 Task: Add "Add Label …" with "Title" Title0027 to Button Button0027 to Card Card0027 in Board Board0022 in Workspace Development in Trello
Action: Mouse moved to (333, 380)
Screenshot: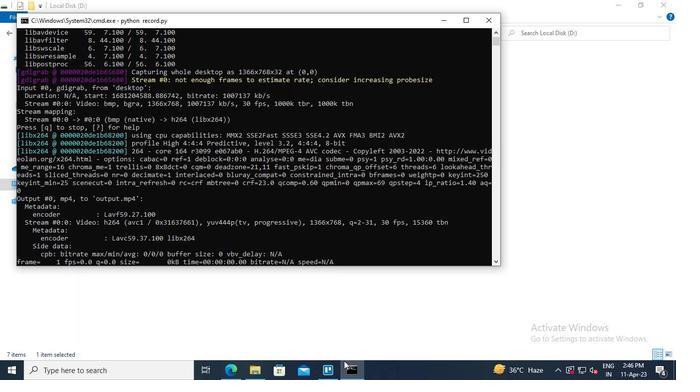 
Action: Mouse pressed left at (333, 380)
Screenshot: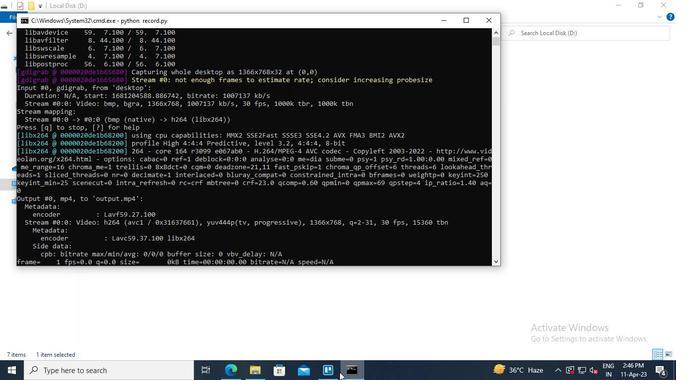 
Action: Mouse moved to (166, 250)
Screenshot: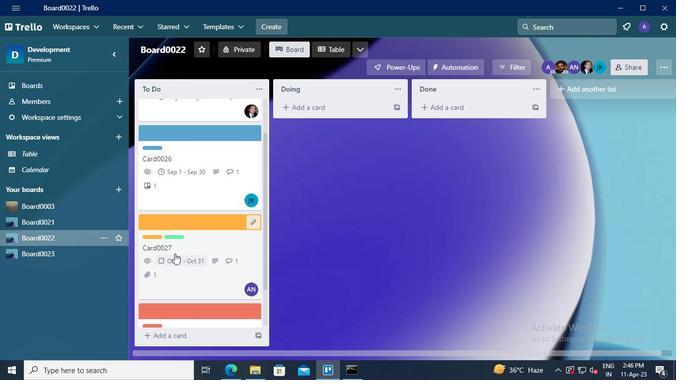 
Action: Mouse pressed left at (166, 250)
Screenshot: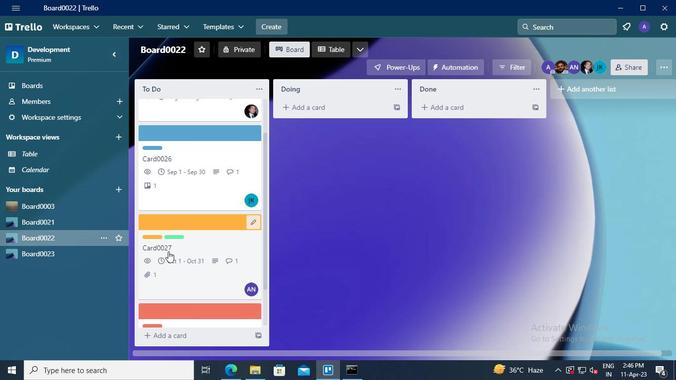 
Action: Mouse moved to (473, 203)
Screenshot: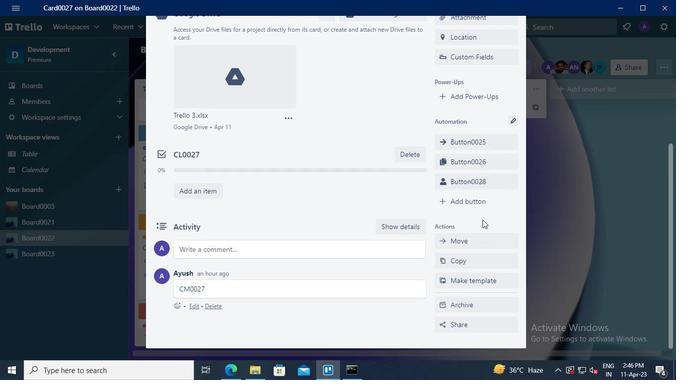 
Action: Mouse pressed left at (473, 203)
Screenshot: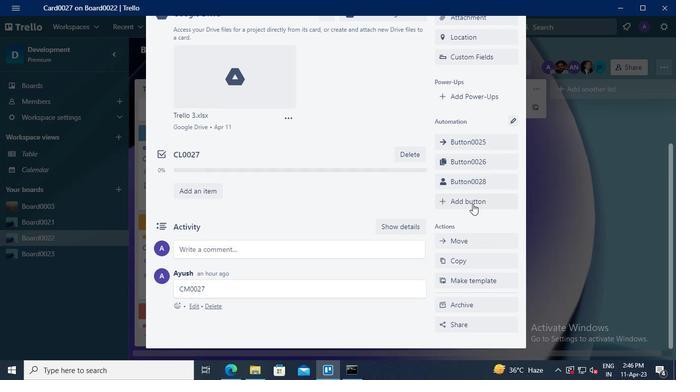 
Action: Mouse moved to (472, 132)
Screenshot: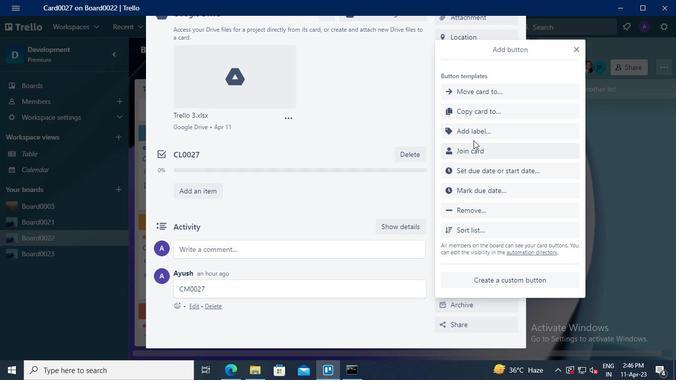 
Action: Mouse pressed left at (472, 132)
Screenshot: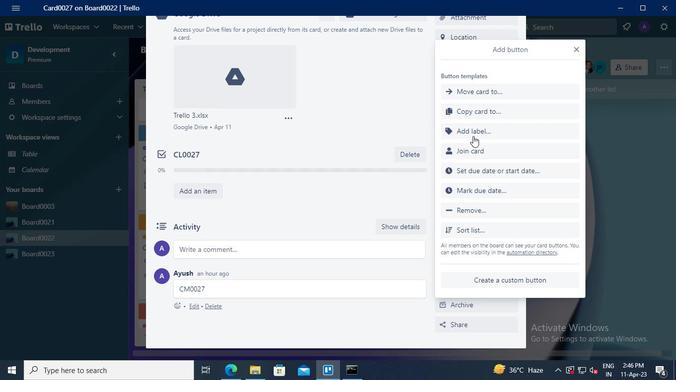 
Action: Mouse moved to (487, 94)
Screenshot: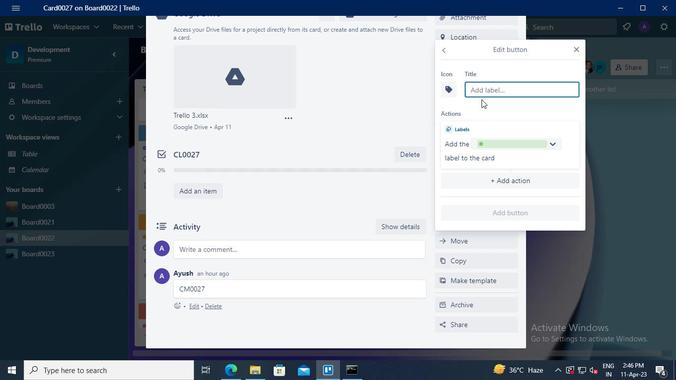
Action: Mouse pressed left at (487, 94)
Screenshot: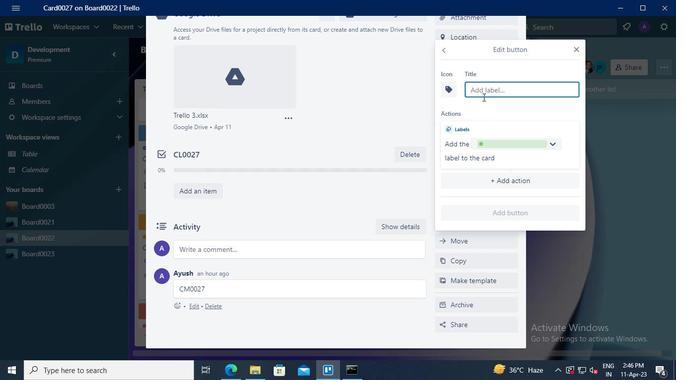 
Action: Keyboard Key.shift
Screenshot: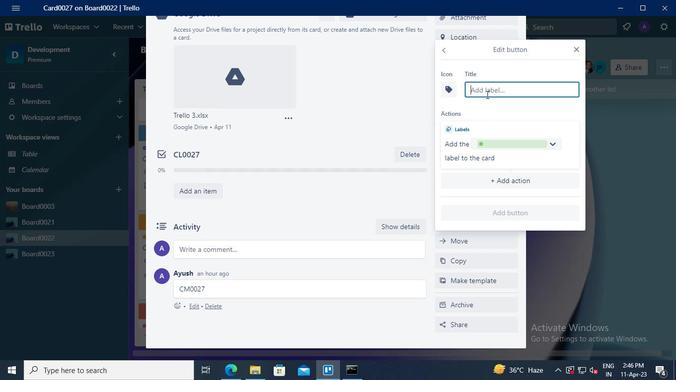 
Action: Keyboard T
Screenshot: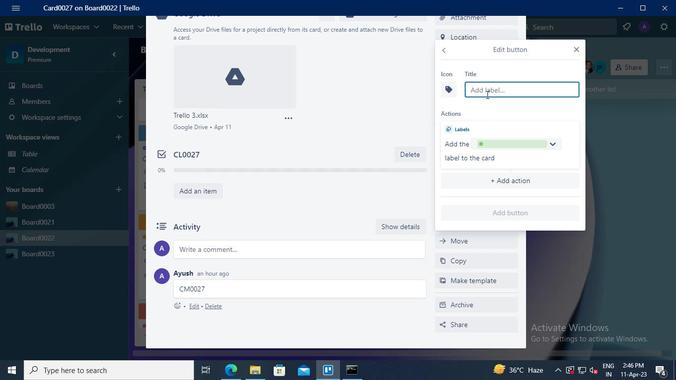 
Action: Keyboard i
Screenshot: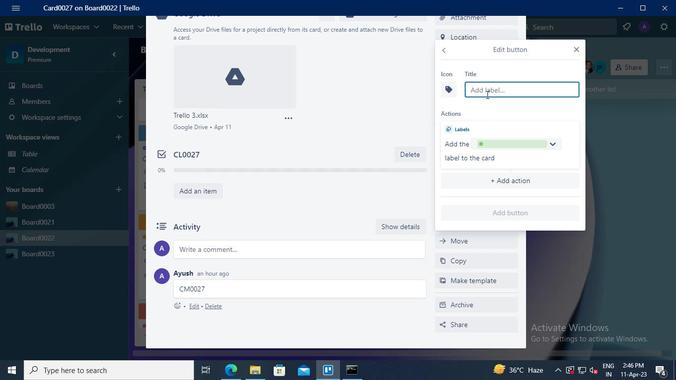 
Action: Keyboard t
Screenshot: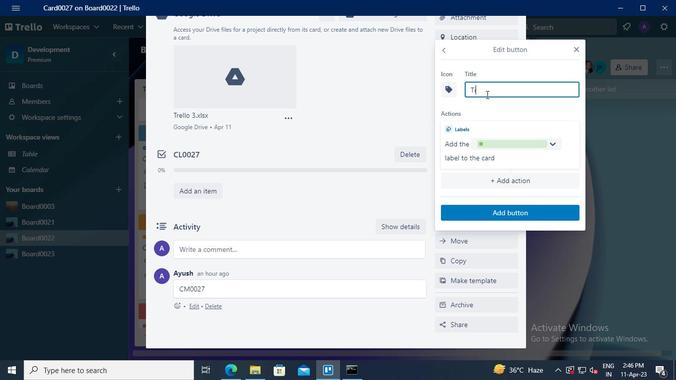 
Action: Keyboard l
Screenshot: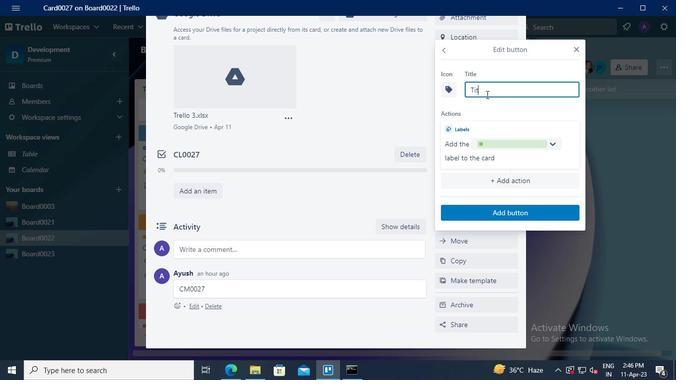 
Action: Keyboard e
Screenshot: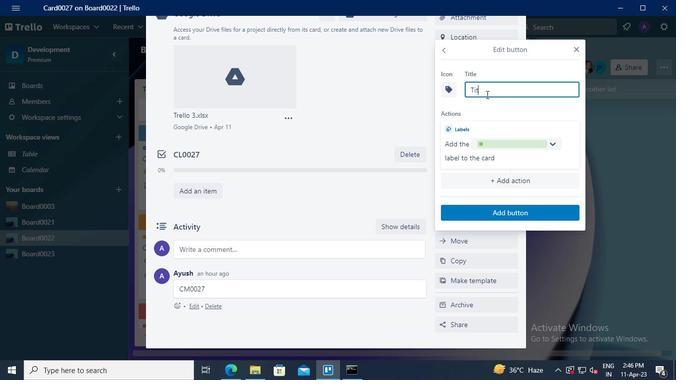 
Action: Keyboard <96>
Screenshot: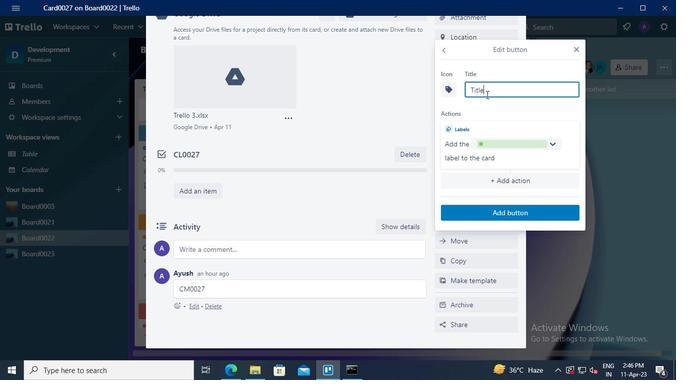 
Action: Keyboard <96>
Screenshot: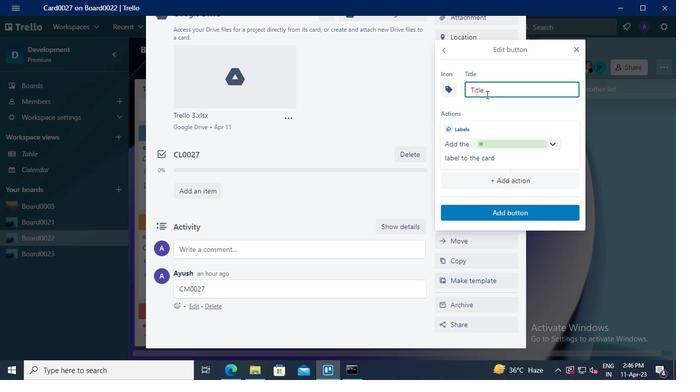 
Action: Keyboard <98>
Screenshot: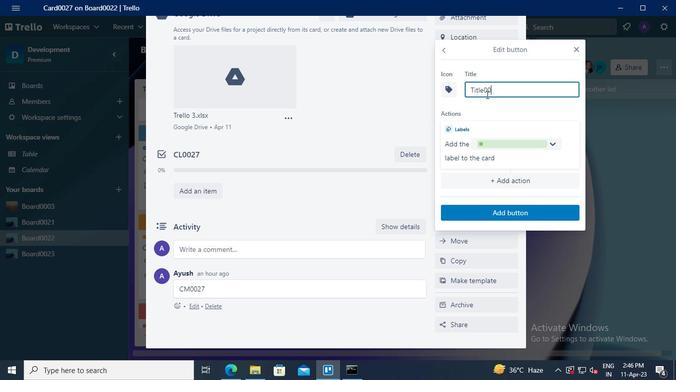 
Action: Keyboard <103>
Screenshot: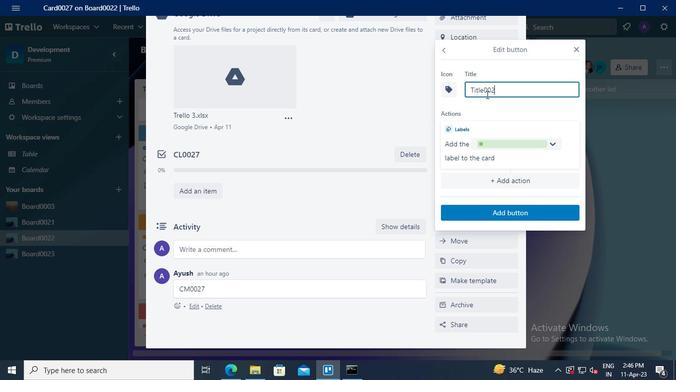 
Action: Mouse moved to (495, 207)
Screenshot: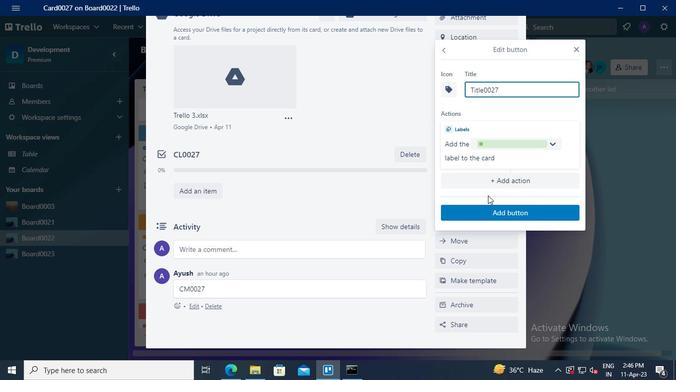 
Action: Mouse pressed left at (495, 207)
Screenshot: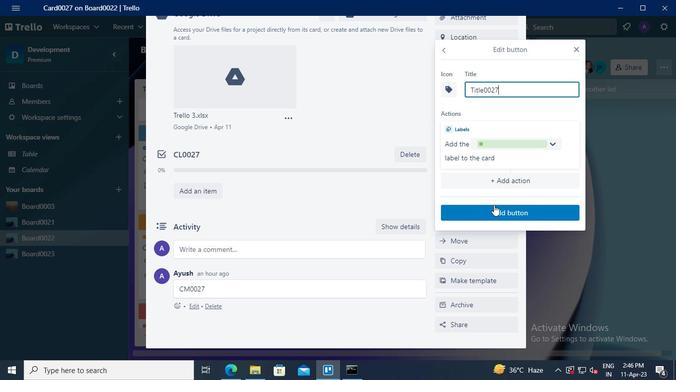
Action: Mouse moved to (355, 376)
Screenshot: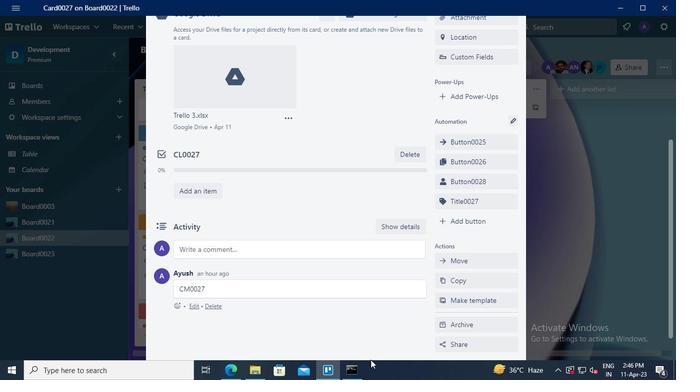 
Action: Mouse pressed left at (355, 376)
Screenshot: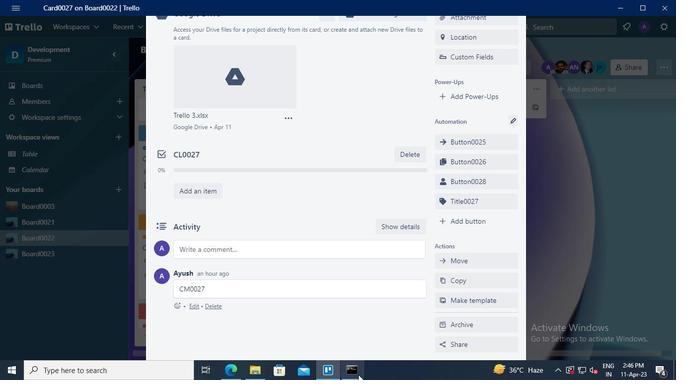 
Action: Mouse moved to (490, 22)
Screenshot: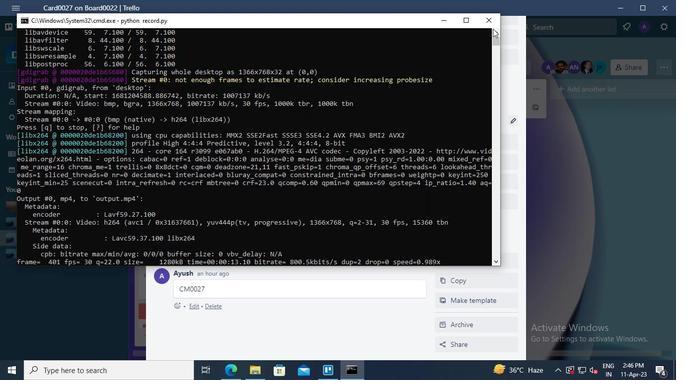
Action: Mouse pressed left at (490, 22)
Screenshot: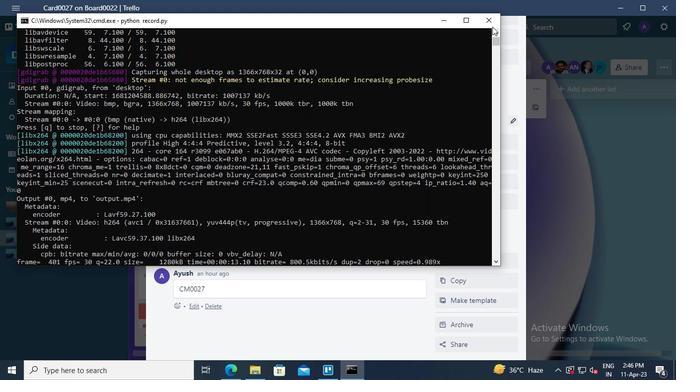
